 Task: Use the formula "DCOUNTA" in spreadsheet "Project protfolio".
Action: Mouse moved to (148, 78)
Screenshot: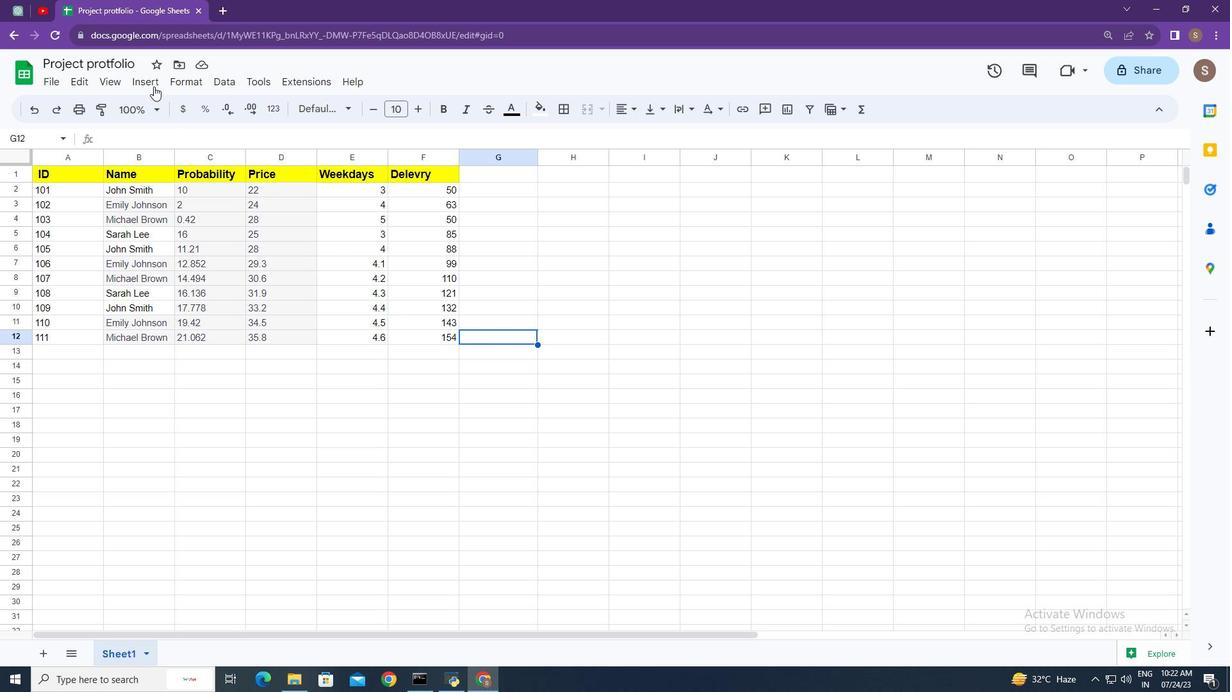 
Action: Mouse pressed left at (148, 78)
Screenshot: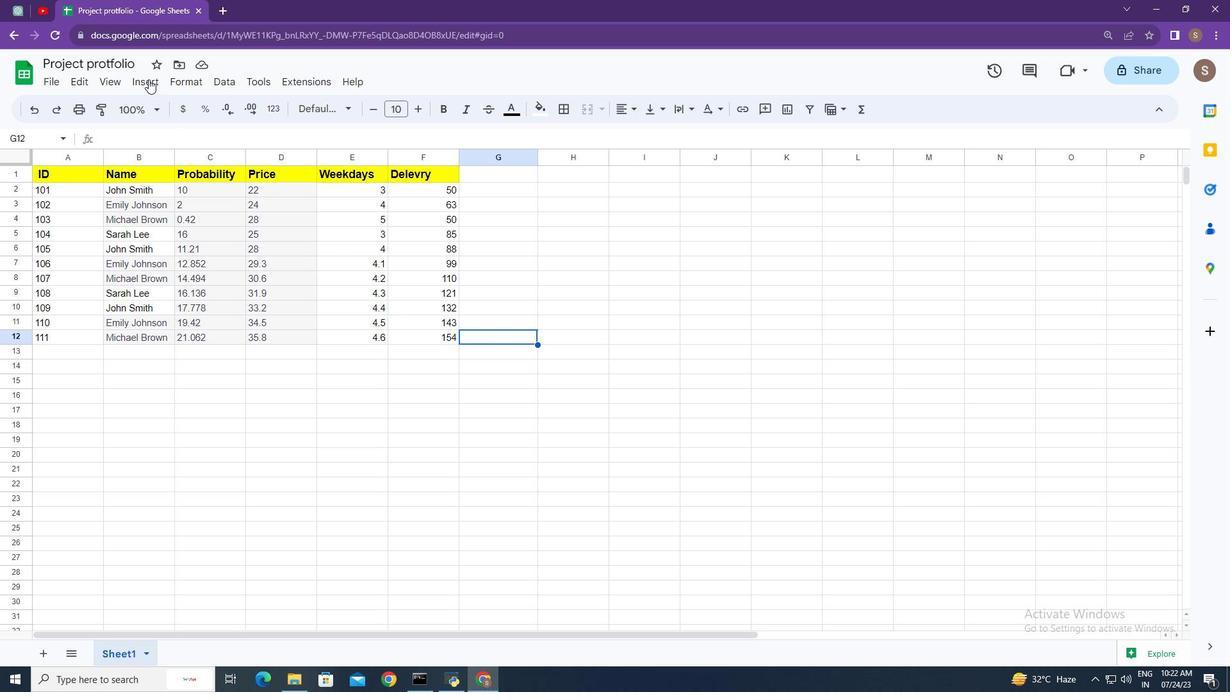 
Action: Mouse moved to (241, 325)
Screenshot: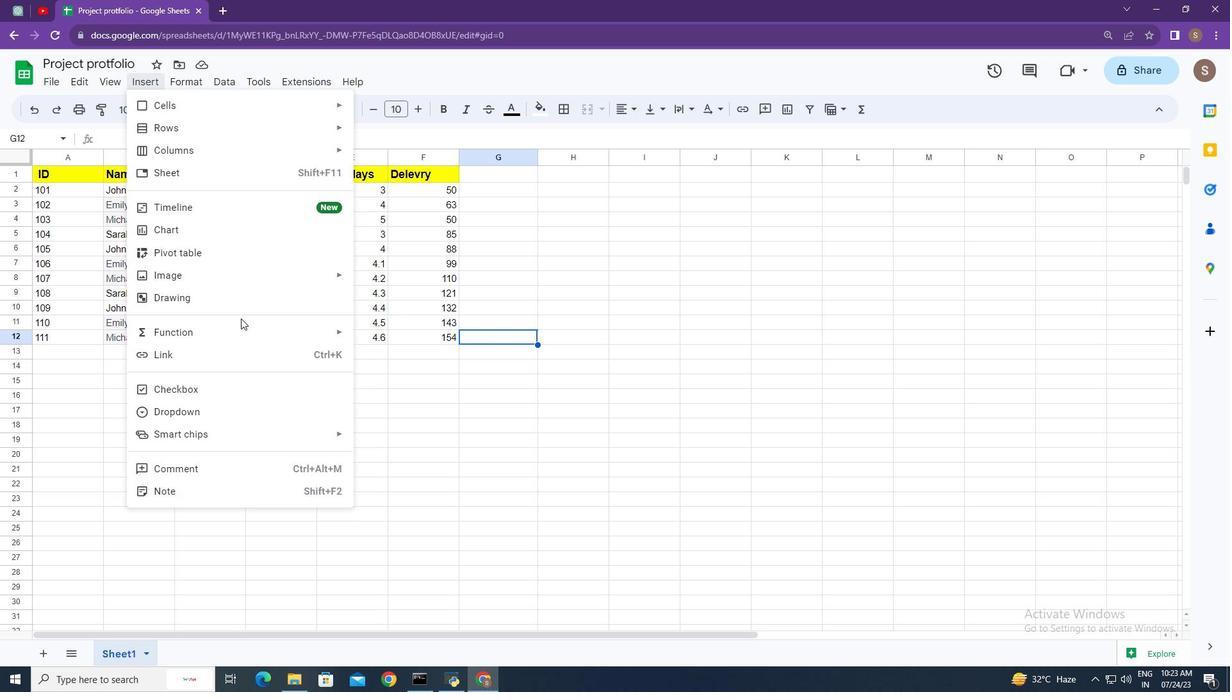 
Action: Mouse pressed left at (241, 325)
Screenshot: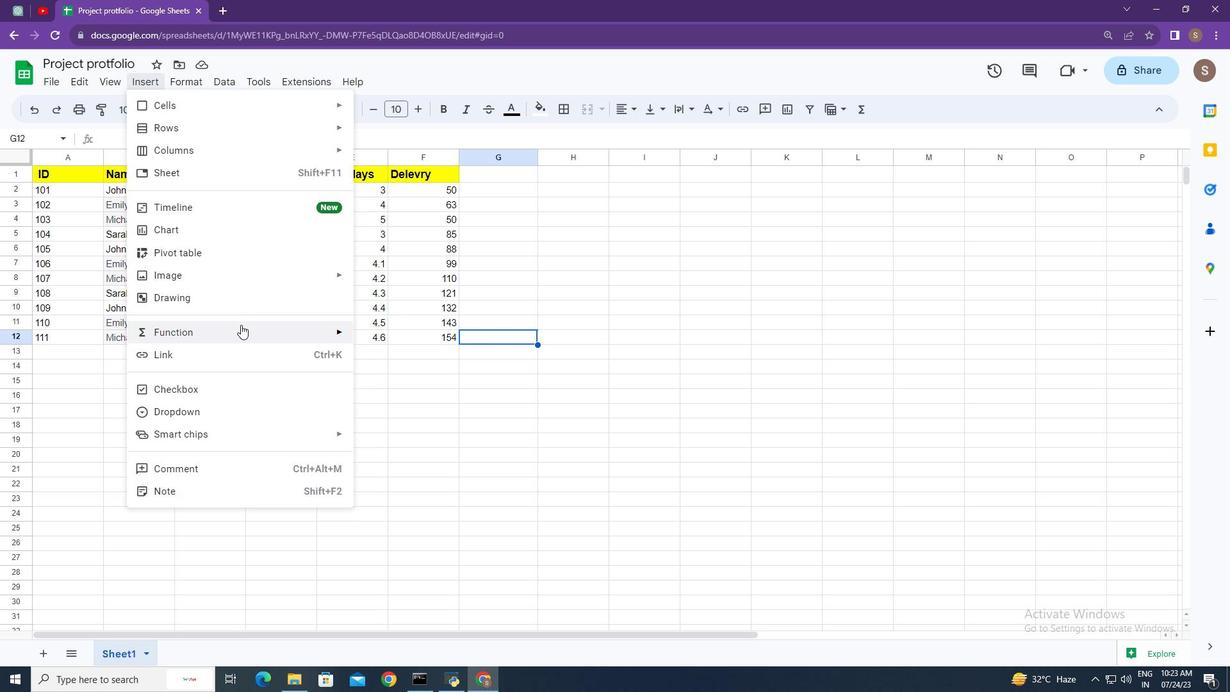 
Action: Mouse moved to (445, 256)
Screenshot: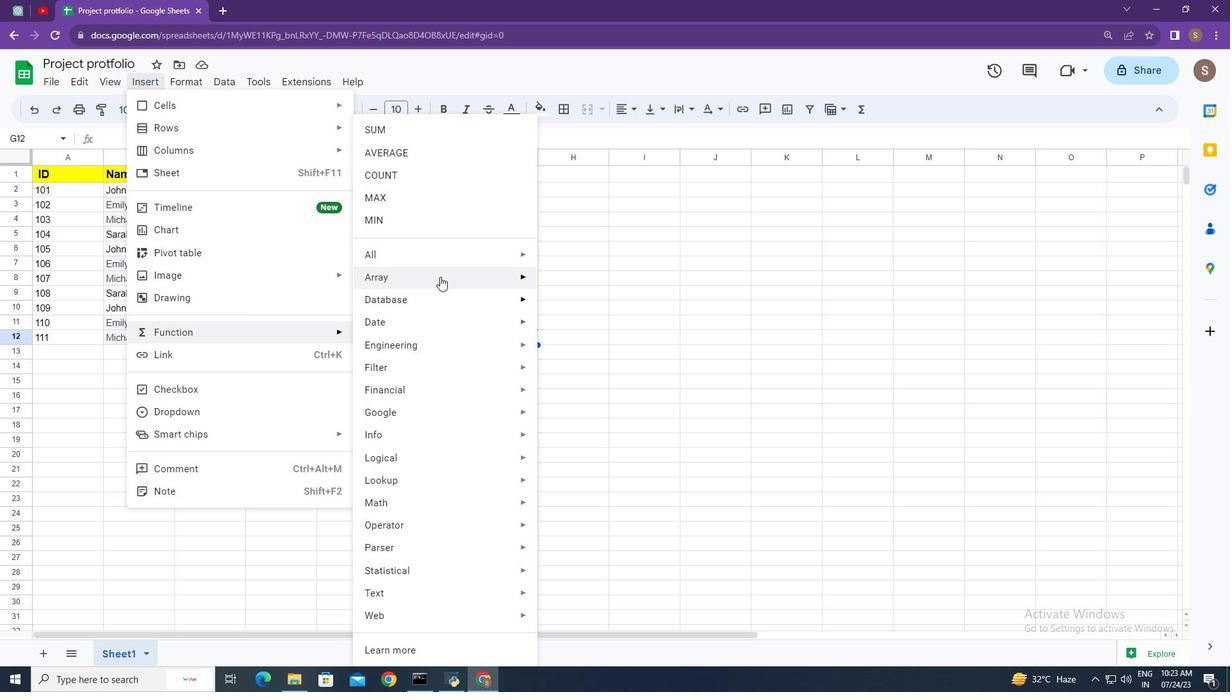 
Action: Mouse pressed left at (445, 256)
Screenshot: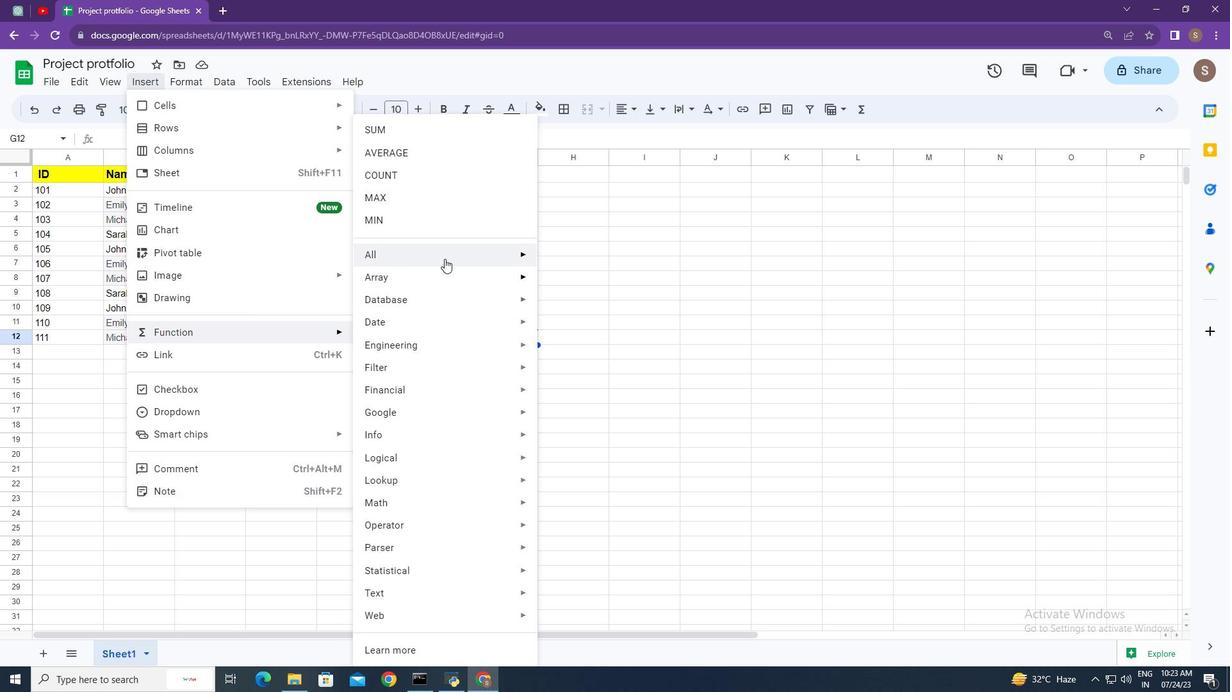
Action: Mouse moved to (603, 348)
Screenshot: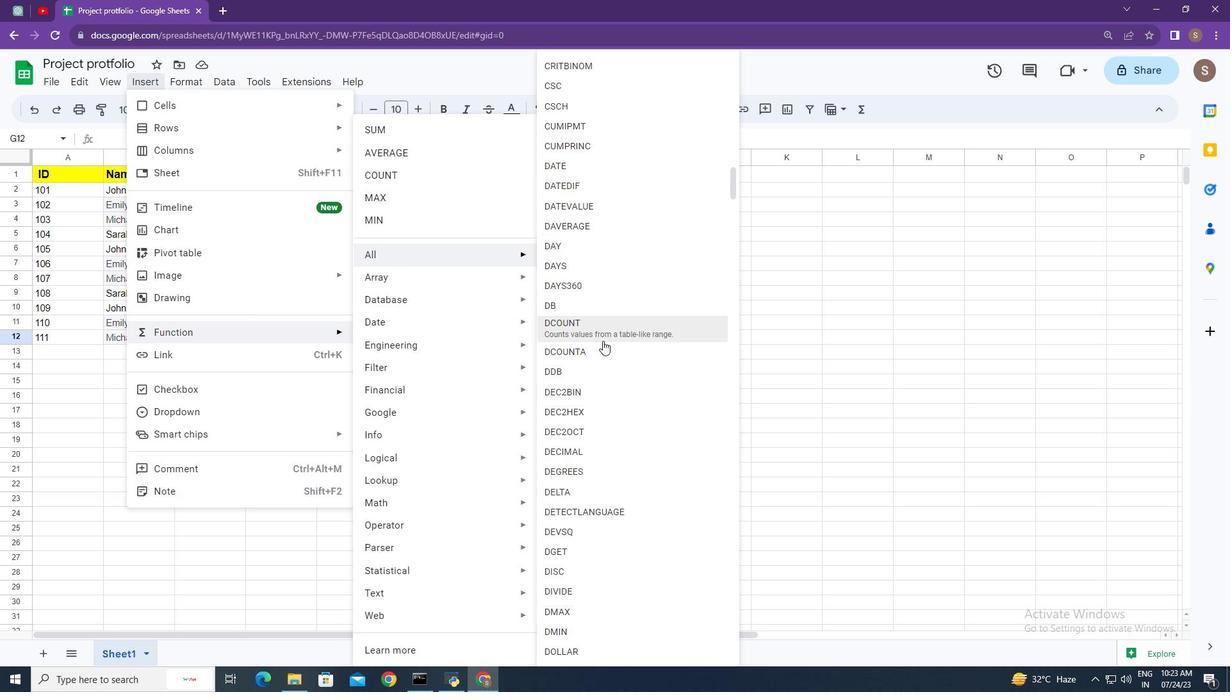 
Action: Mouse pressed left at (603, 348)
Screenshot: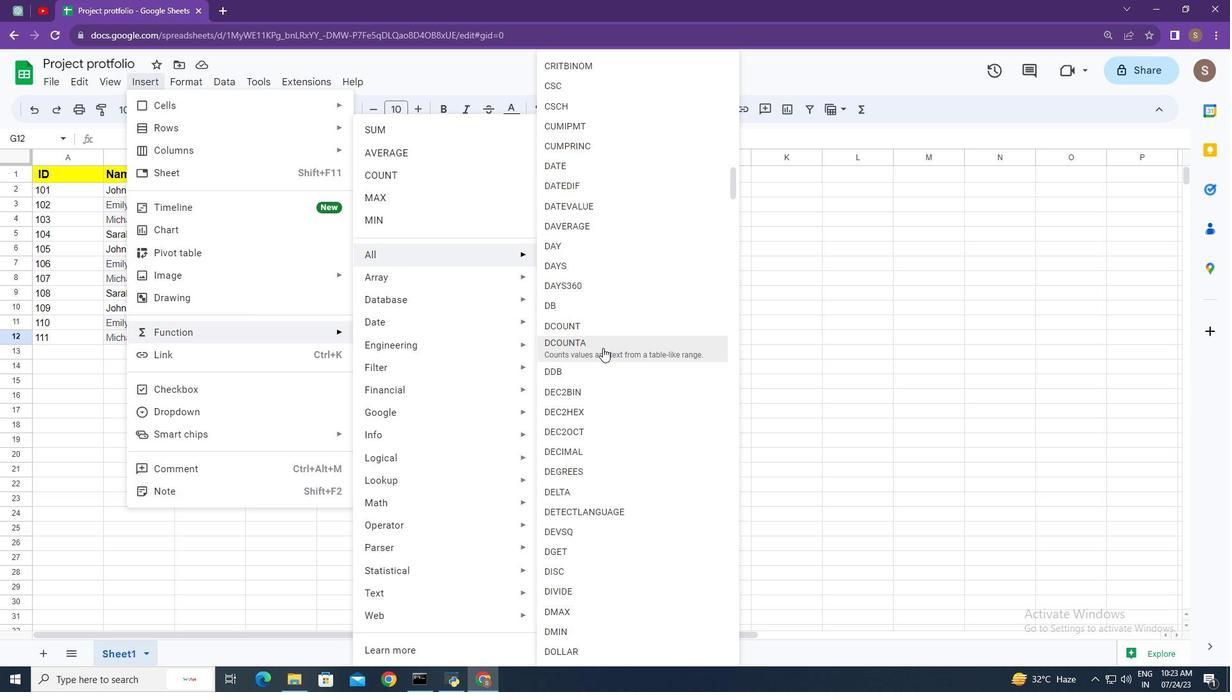 
Action: Mouse moved to (573, 341)
Screenshot: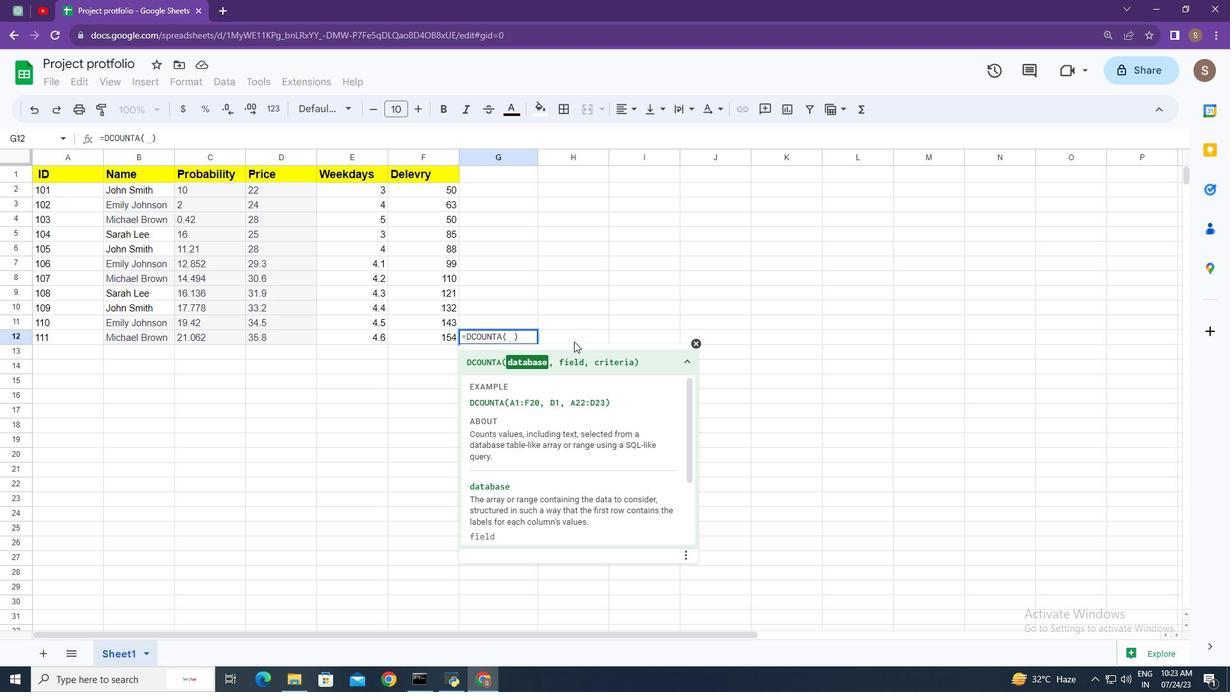 
Action: Key pressed <Key.shift>A1
Screenshot: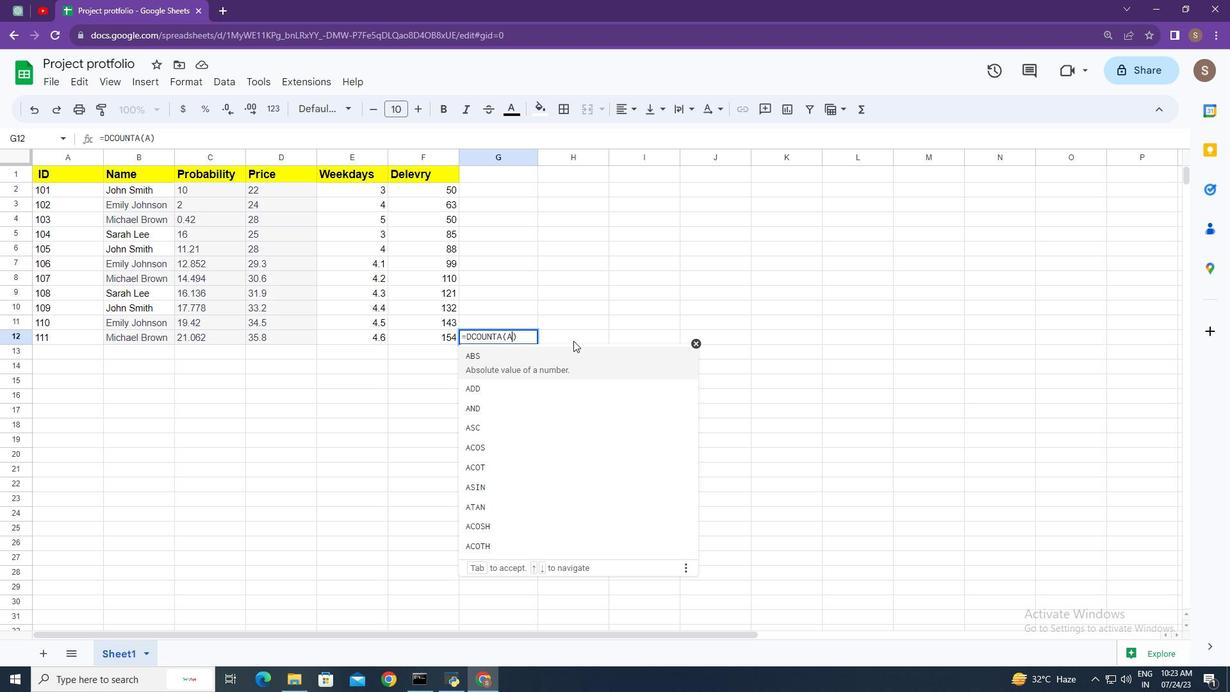 
Action: Mouse moved to (573, 341)
Screenshot: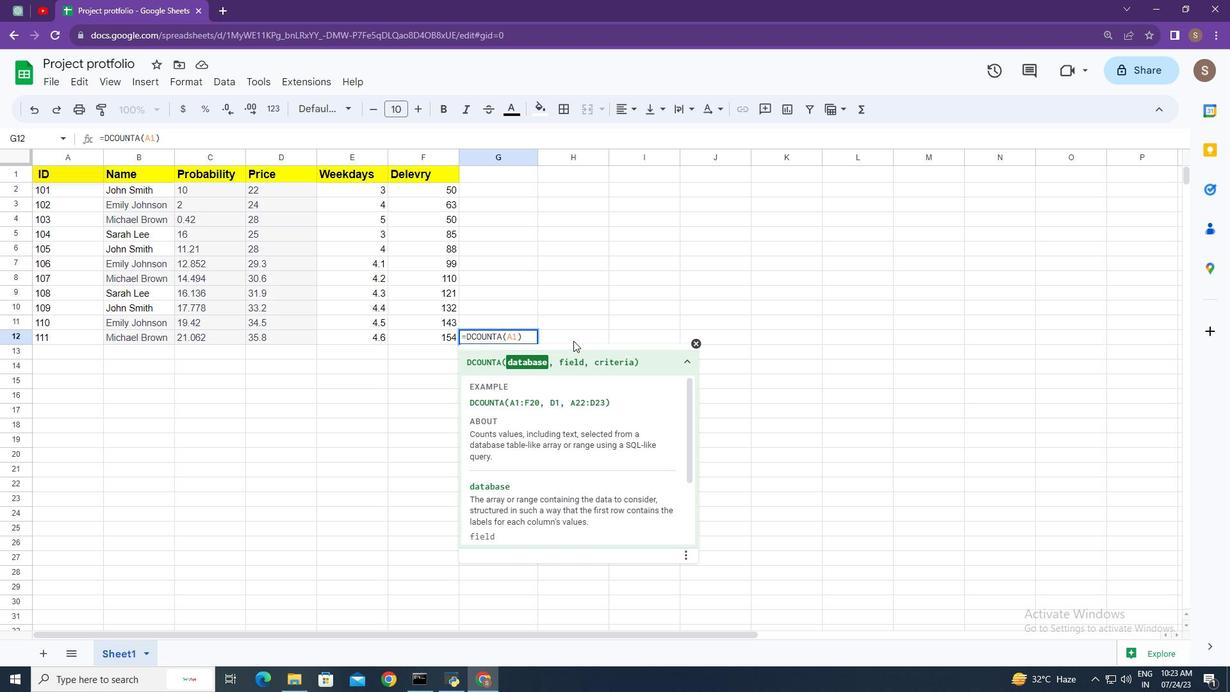 
Action: Key pressed <Key.shift_r>:<Key.shift><Key.shift><Key.shift><Key.shift>F20,<Key.space><Key.shift>D1,<Key.space><Key.shift>A22<Key.shift_r>:<Key.shift>D23<Key.enter>
Screenshot: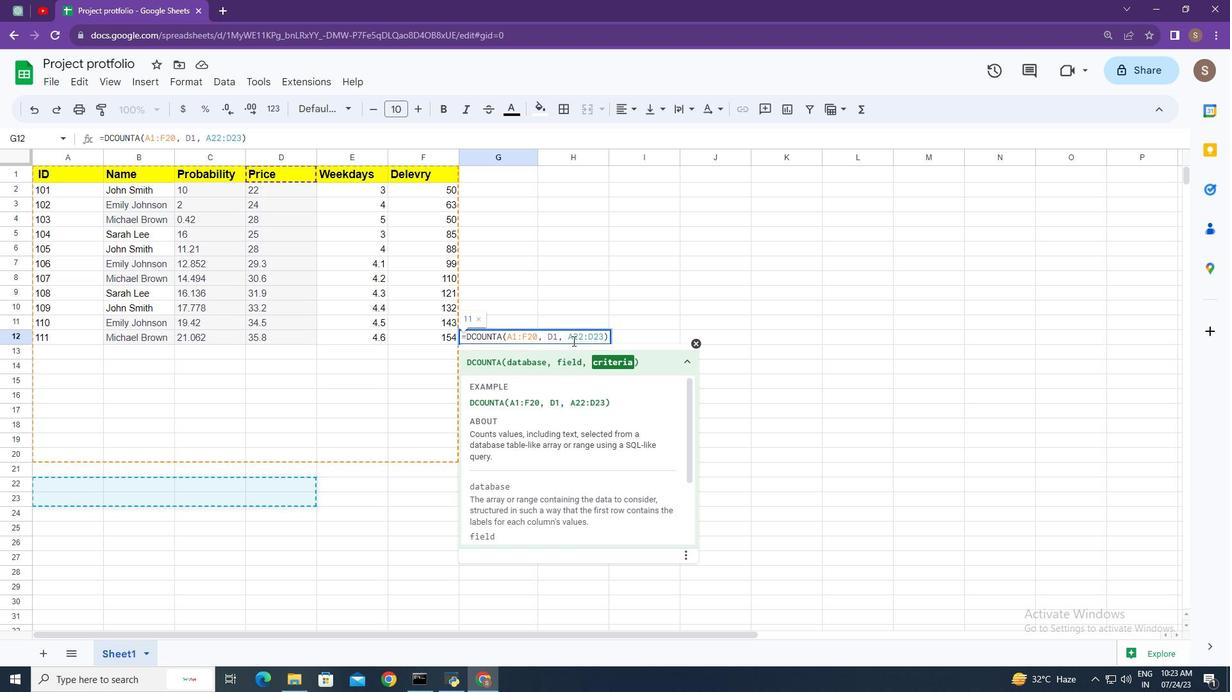 
Action: Mouse moved to (461, 426)
Screenshot: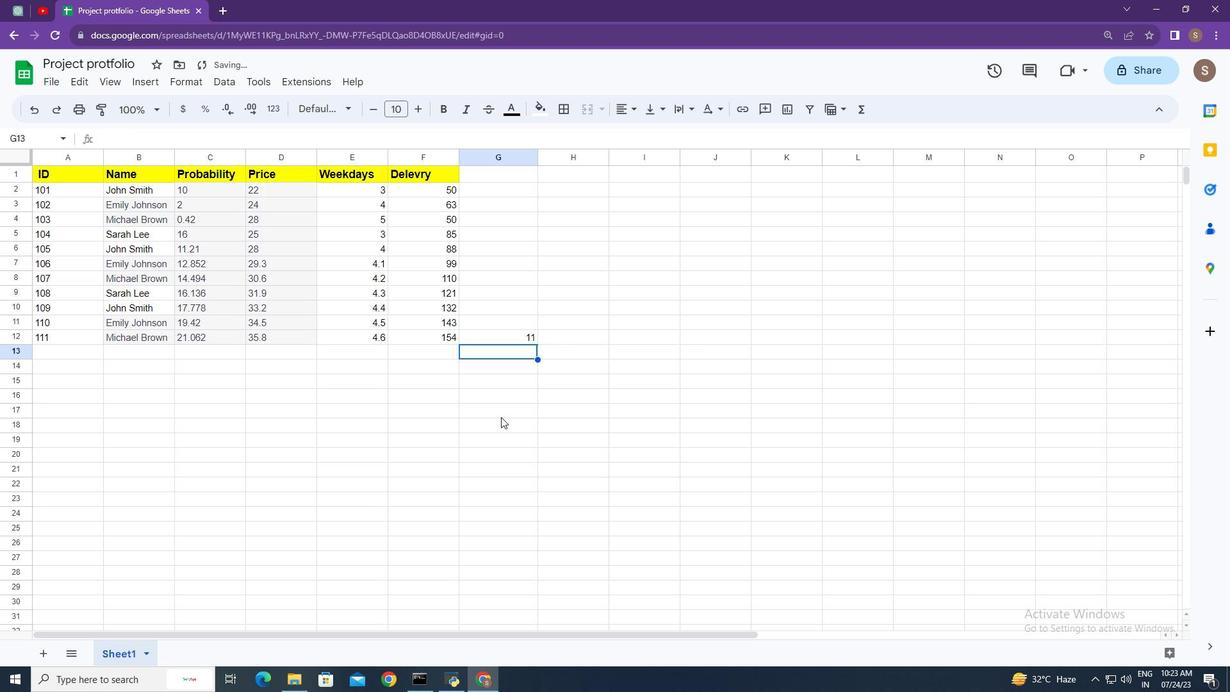 
